 Task: Add Buddha Teas Organic Elderberry Tea 18 Bags to the cart.
Action: Mouse moved to (18, 92)
Screenshot: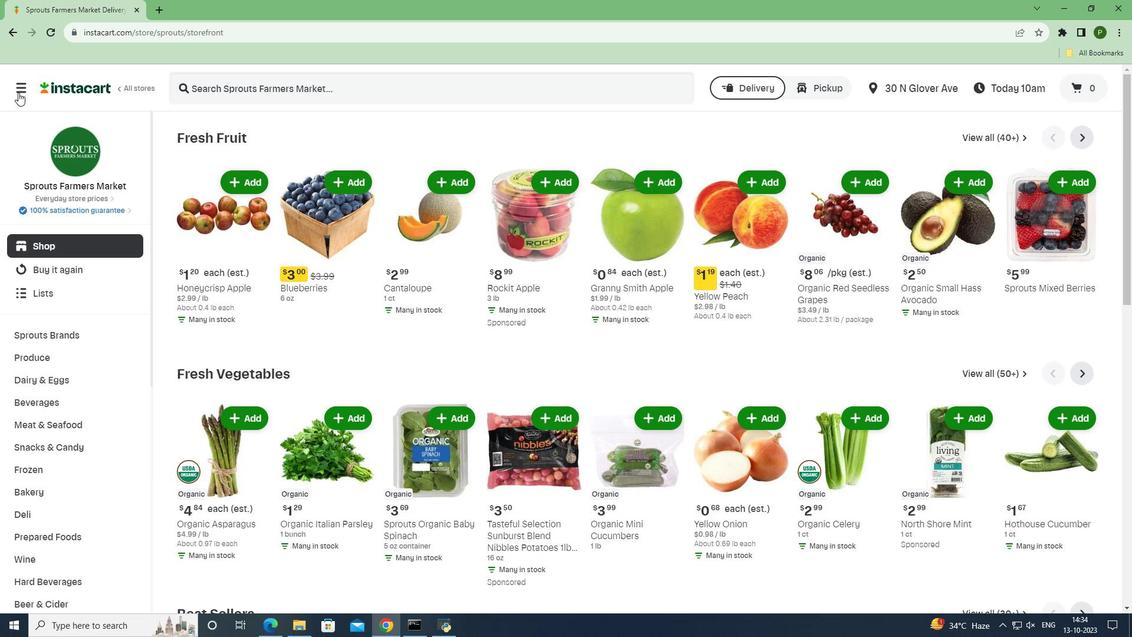 
Action: Mouse pressed left at (18, 92)
Screenshot: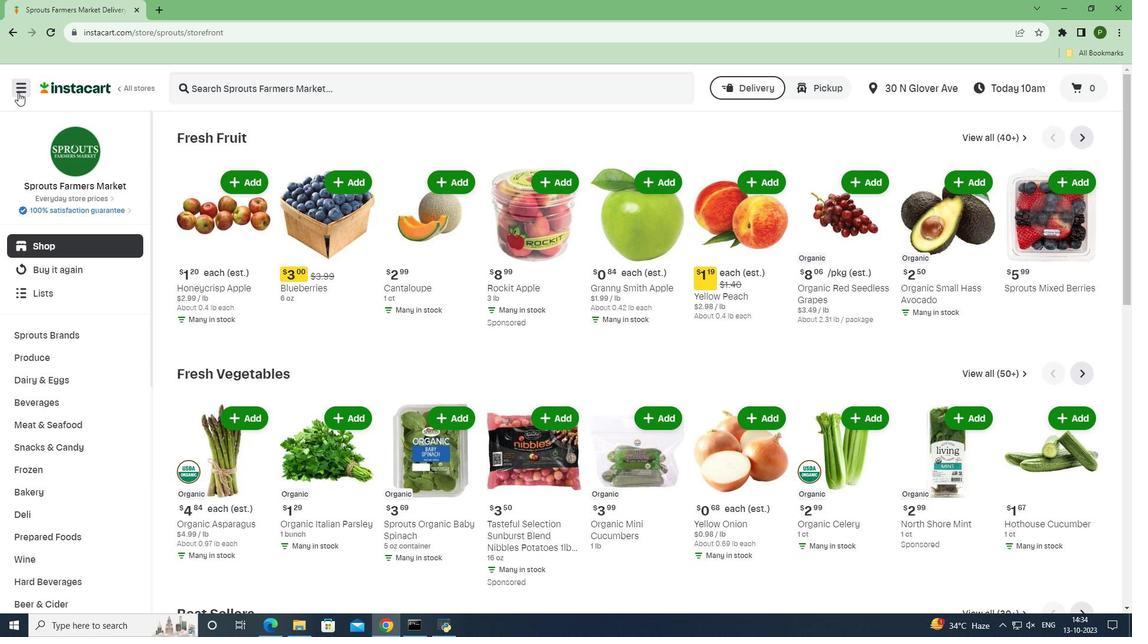 
Action: Mouse moved to (46, 310)
Screenshot: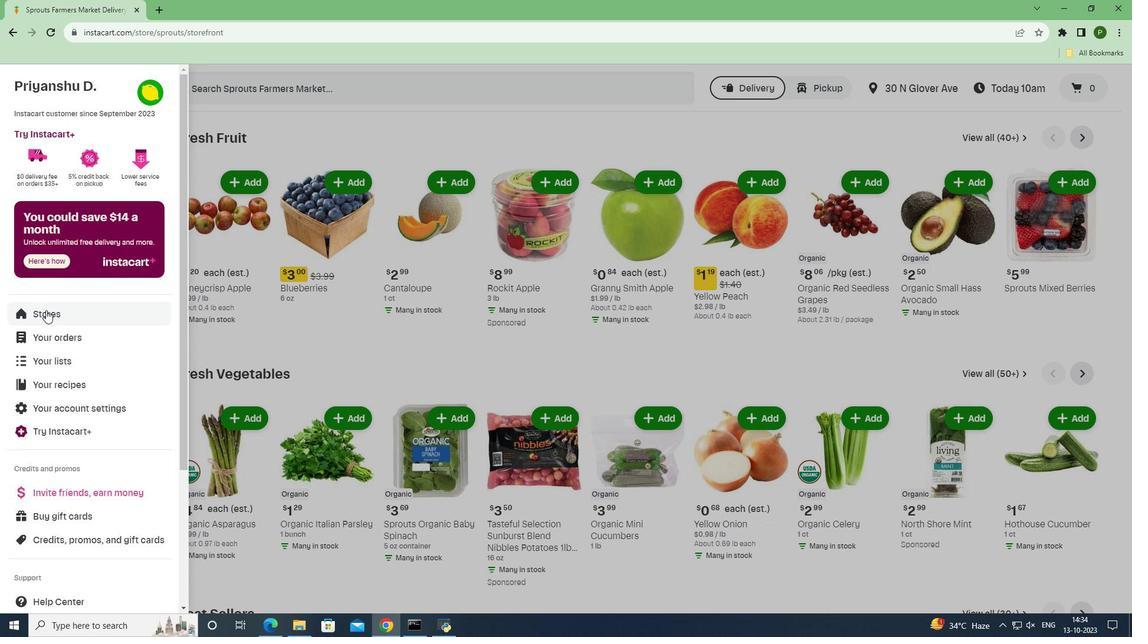 
Action: Mouse pressed left at (46, 310)
Screenshot: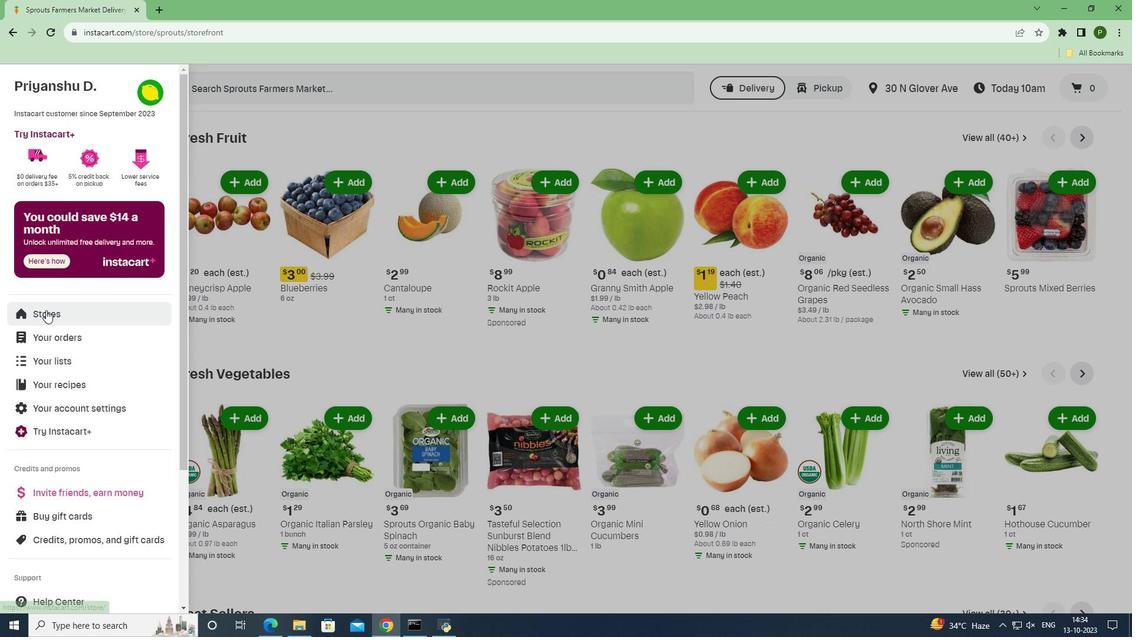 
Action: Mouse moved to (254, 139)
Screenshot: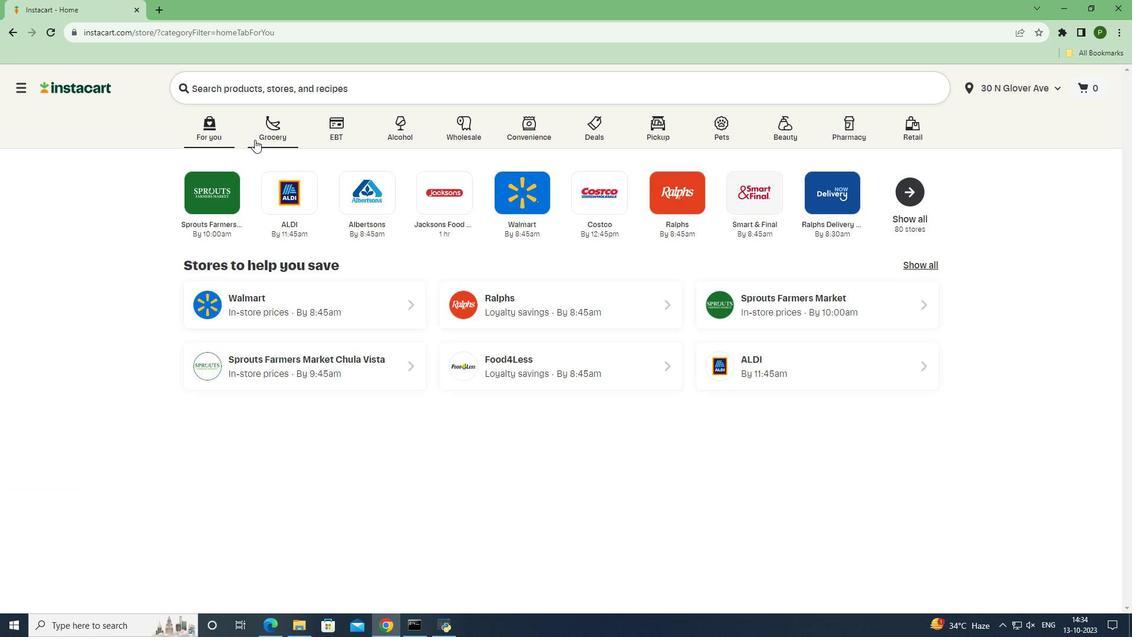 
Action: Mouse pressed left at (254, 139)
Screenshot: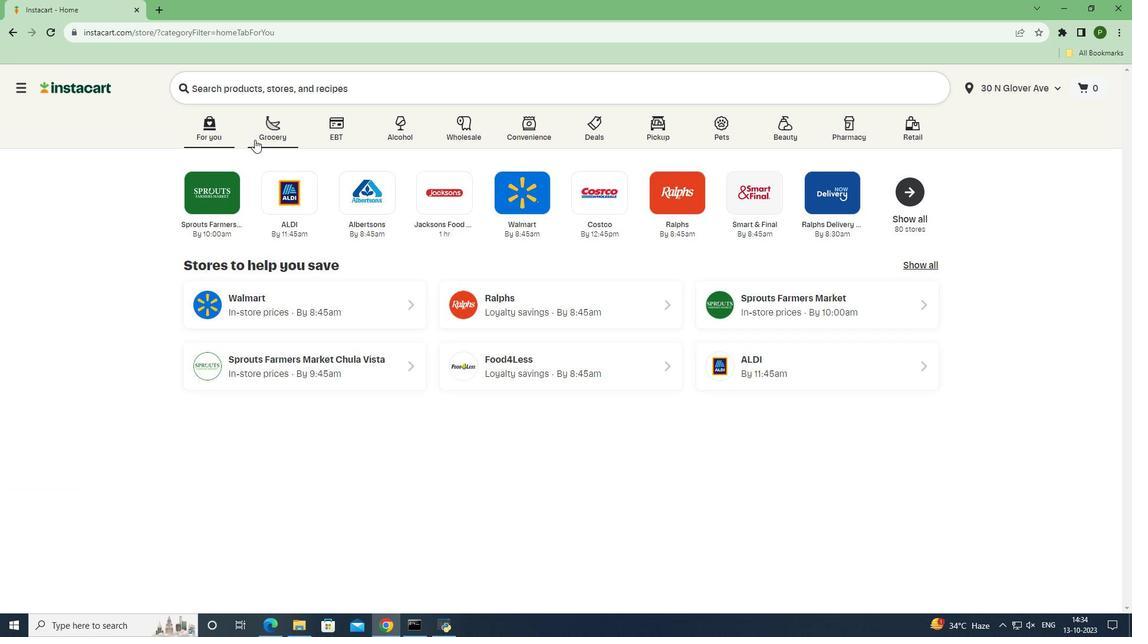 
Action: Mouse moved to (712, 274)
Screenshot: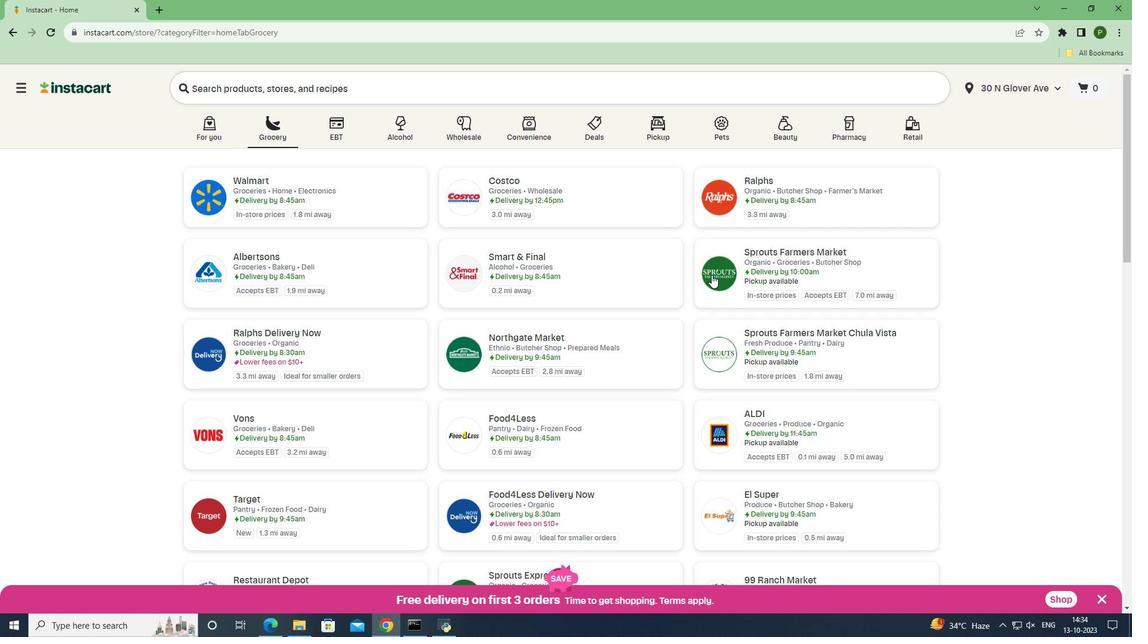 
Action: Mouse pressed left at (712, 274)
Screenshot: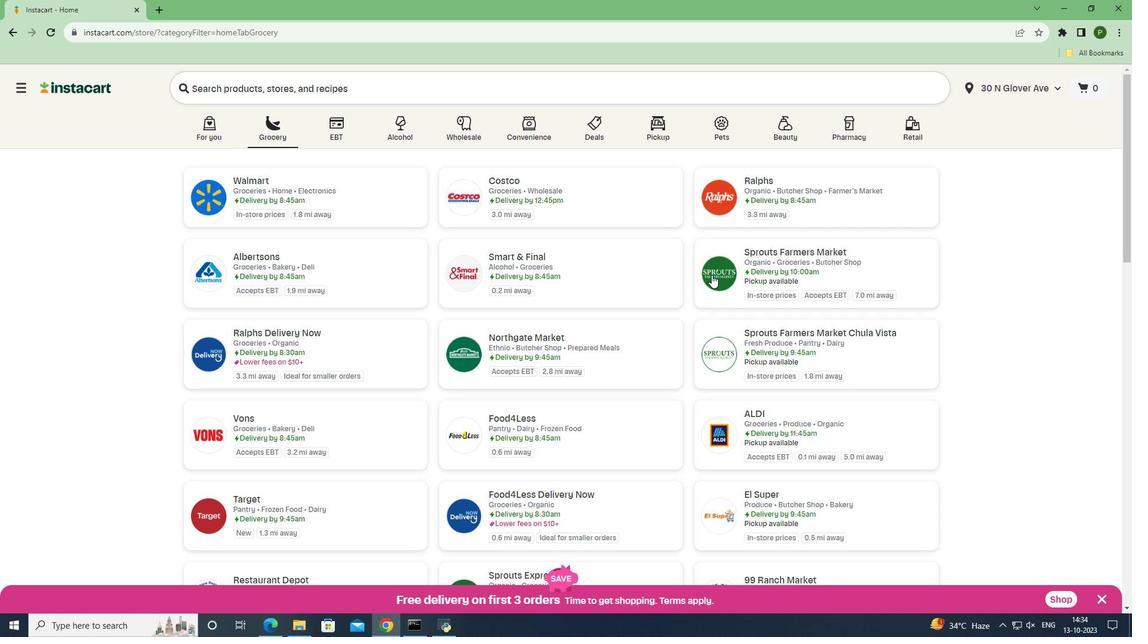 
Action: Mouse moved to (66, 404)
Screenshot: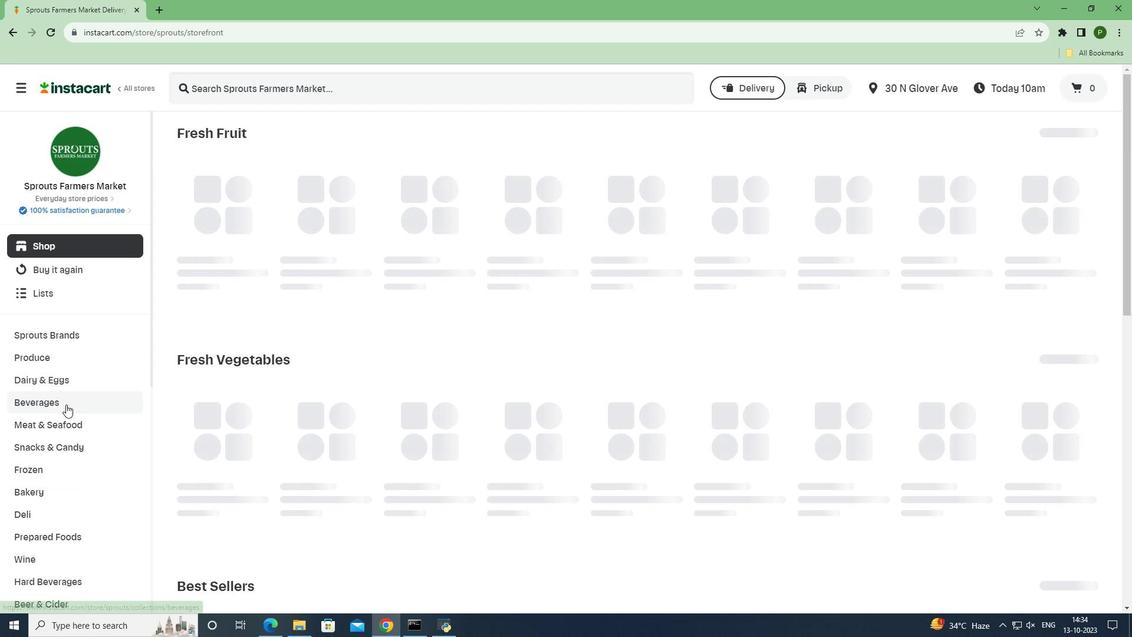 
Action: Mouse pressed left at (66, 404)
Screenshot: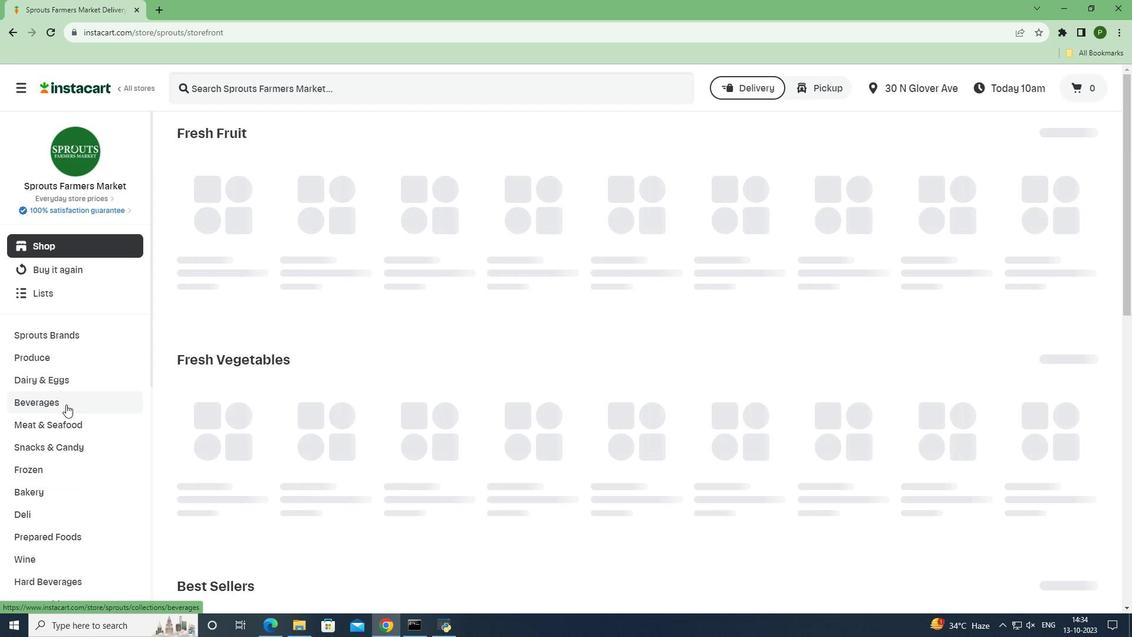 
Action: Mouse moved to (1027, 166)
Screenshot: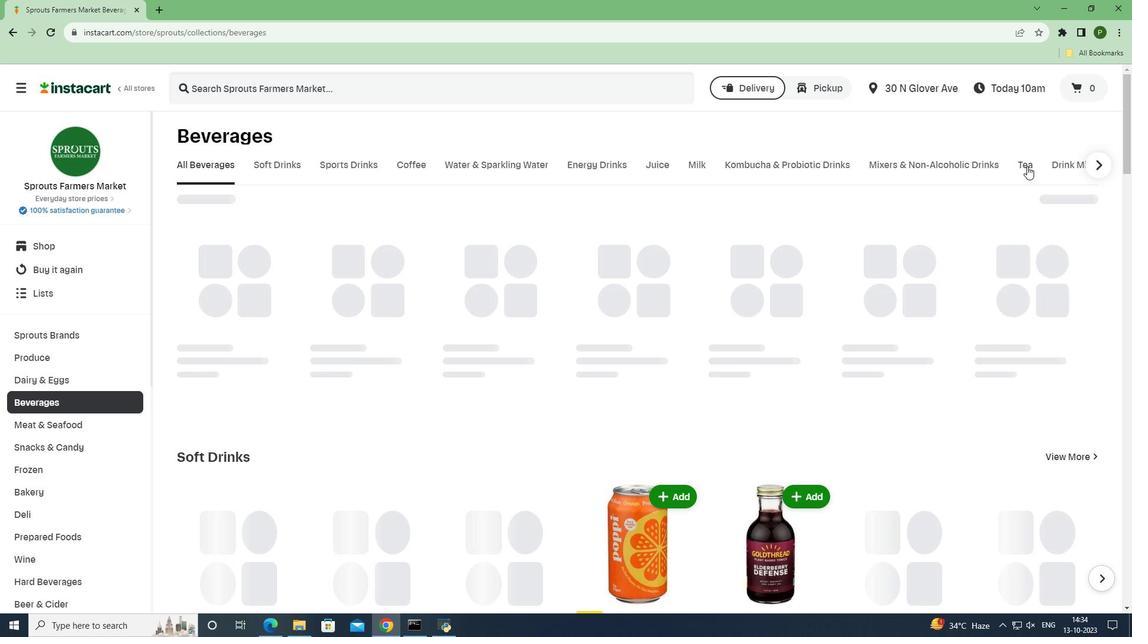
Action: Mouse pressed left at (1027, 166)
Screenshot: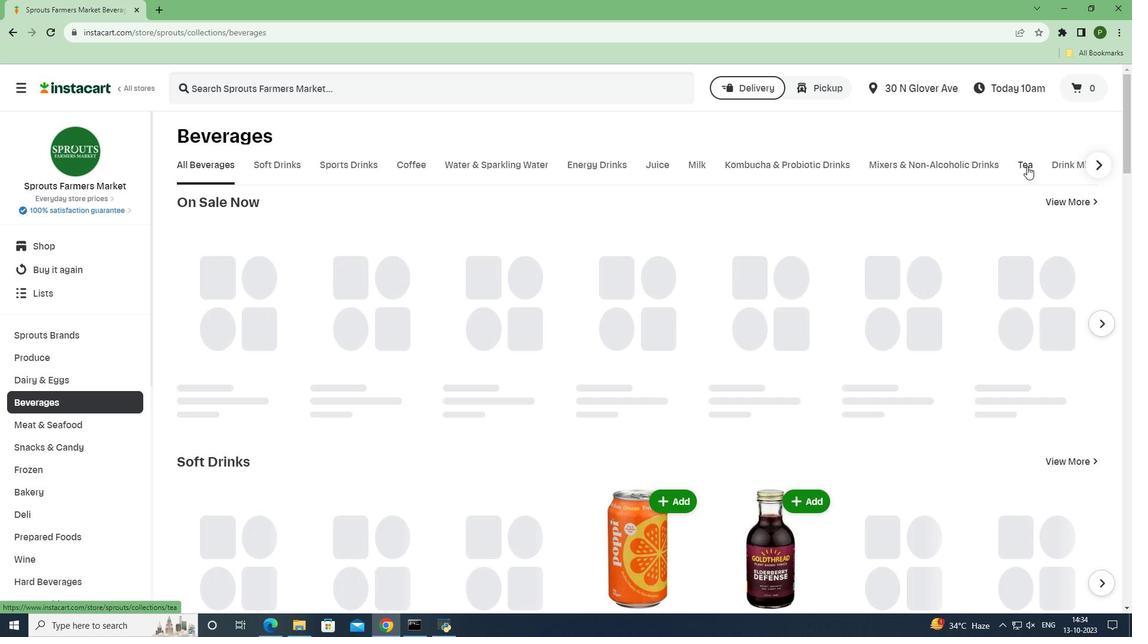 
Action: Mouse moved to (539, 90)
Screenshot: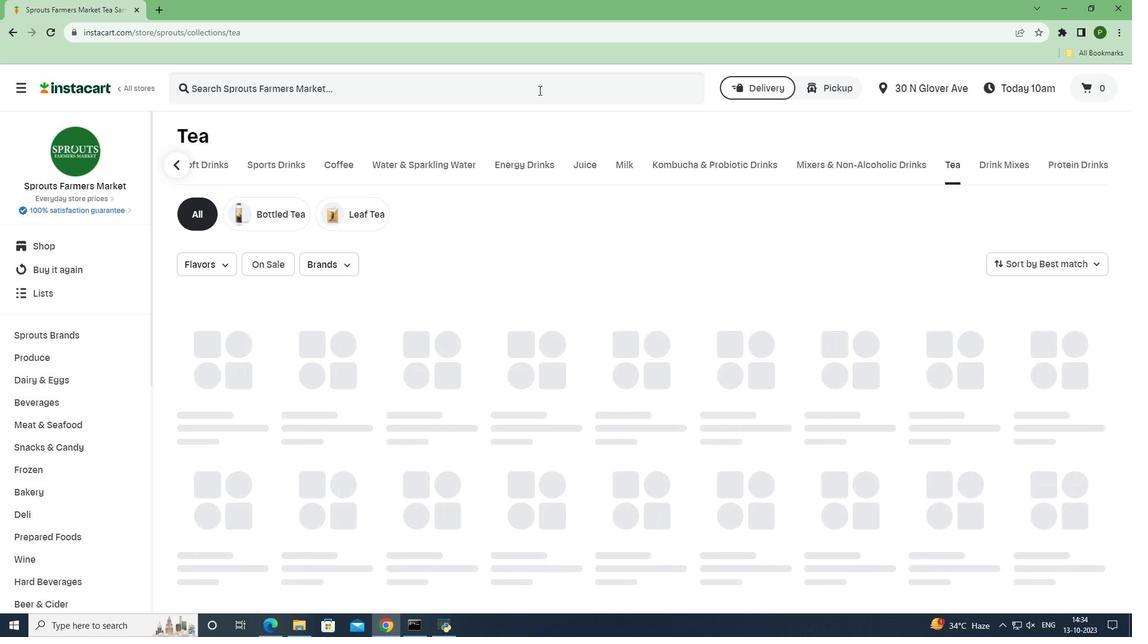 
Action: Mouse pressed left at (539, 90)
Screenshot: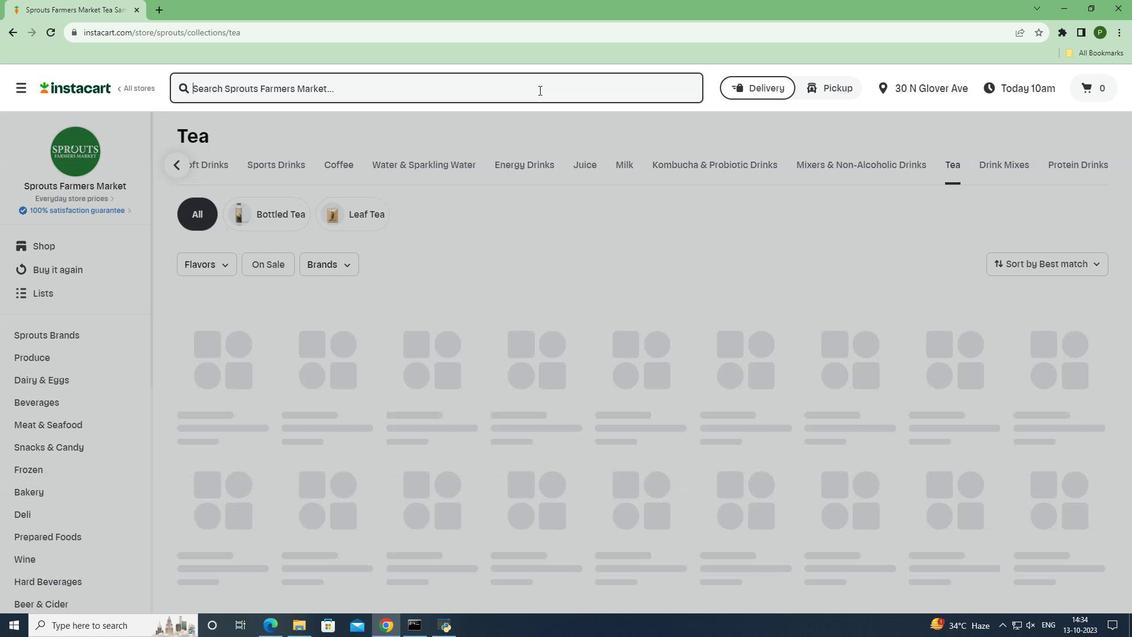 
Action: Key pressed <Key.caps_lock>B<Key.caps_lock>uddha<Key.space><Key.caps_lock>T<Key.caps_lock>eas<Key.space><Key.caps_lock>O<Key.caps_lock>rganic<Key.space><Key.caps_lock>E<Key.caps_lock>lderberry<Key.space><Key.caps_lock>T<Key.caps_lock>ea<Key.space>18<Key.space><Key.caps_lock>B<Key.caps_lock>ags<Key.space><Key.enter>
Screenshot: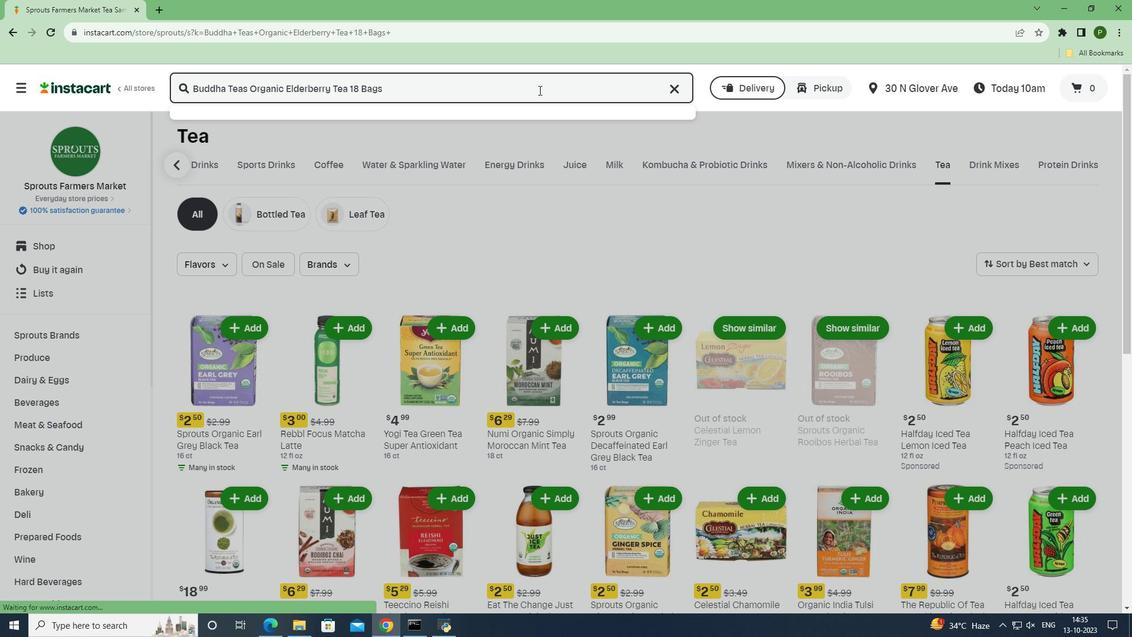 
Action: Mouse moved to (685, 213)
Screenshot: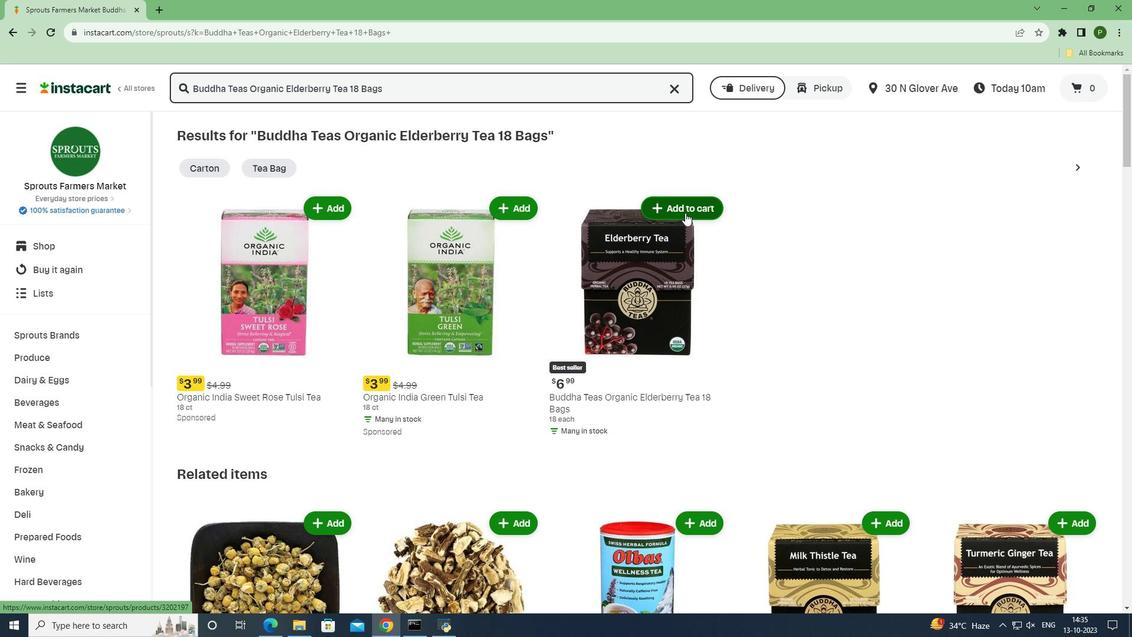 
Action: Mouse pressed left at (685, 213)
Screenshot: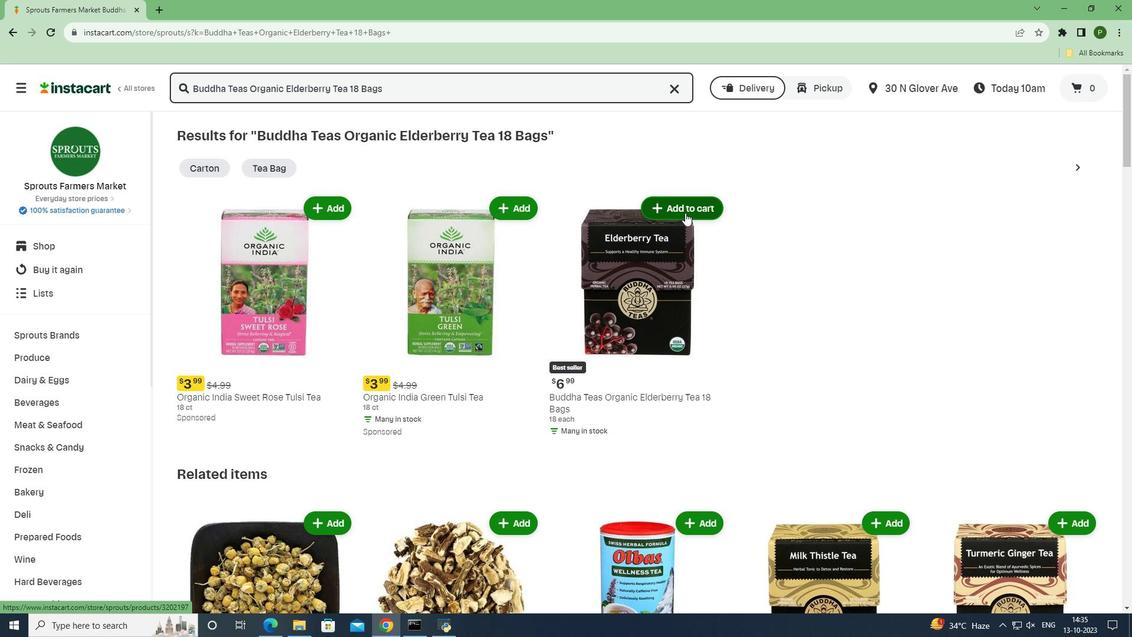 
Action: Mouse moved to (759, 288)
Screenshot: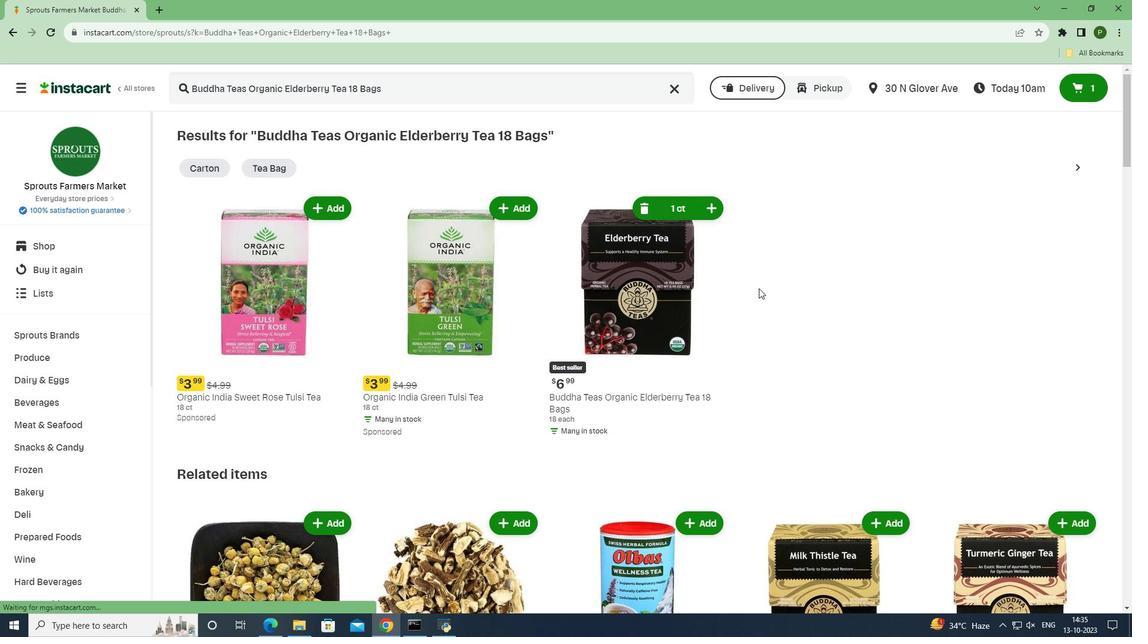 
